 Task: Print per sheet 9 times.
Action: Mouse moved to (91, 92)
Screenshot: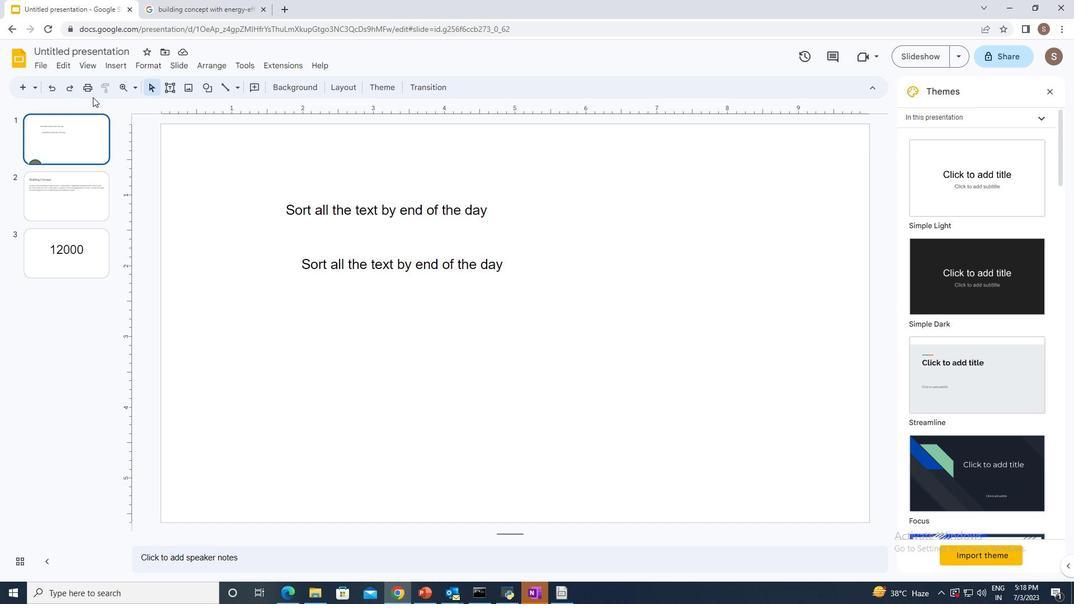 
Action: Mouse pressed left at (91, 92)
Screenshot: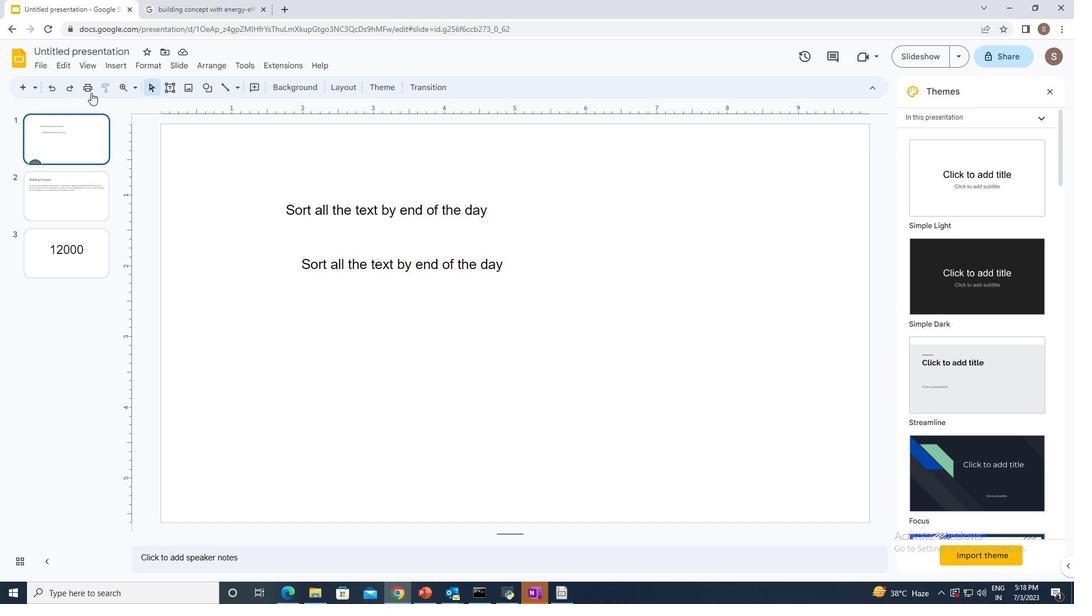 
Action: Mouse moved to (826, 173)
Screenshot: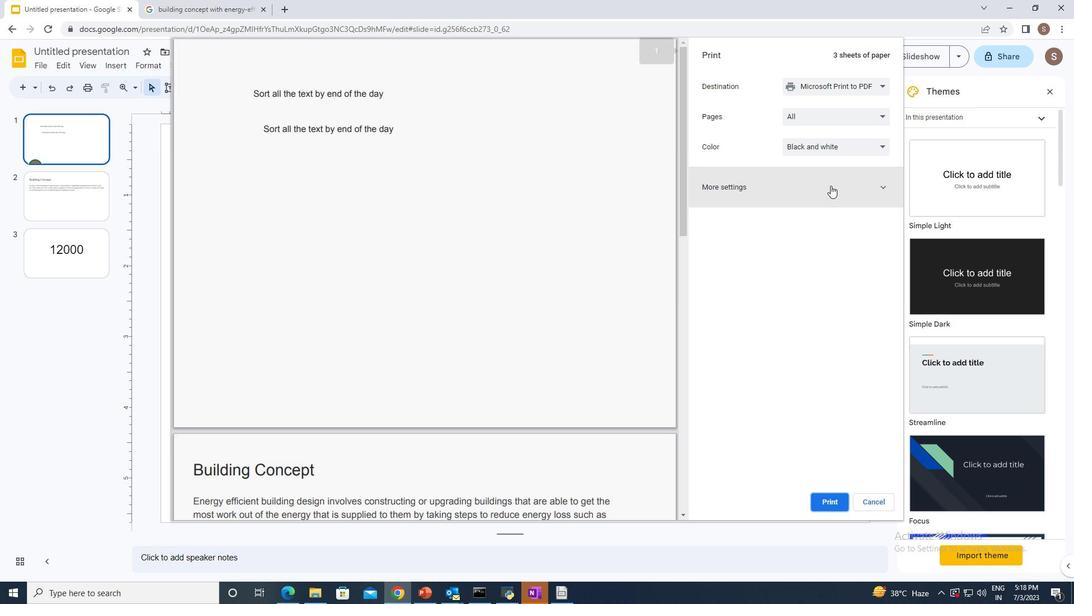 
Action: Mouse pressed left at (826, 173)
Screenshot: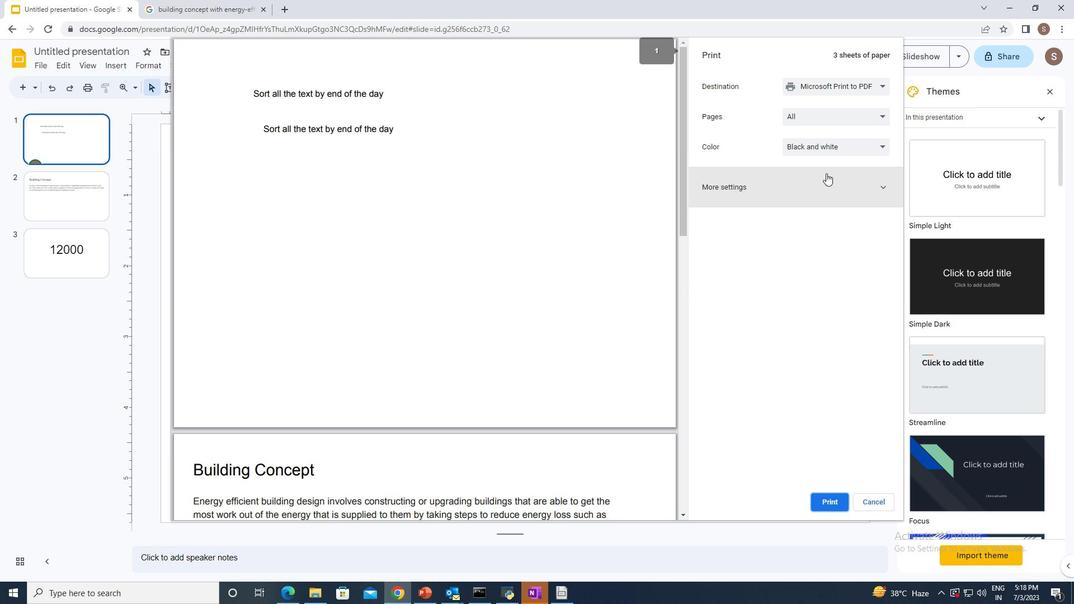 
Action: Mouse moved to (811, 261)
Screenshot: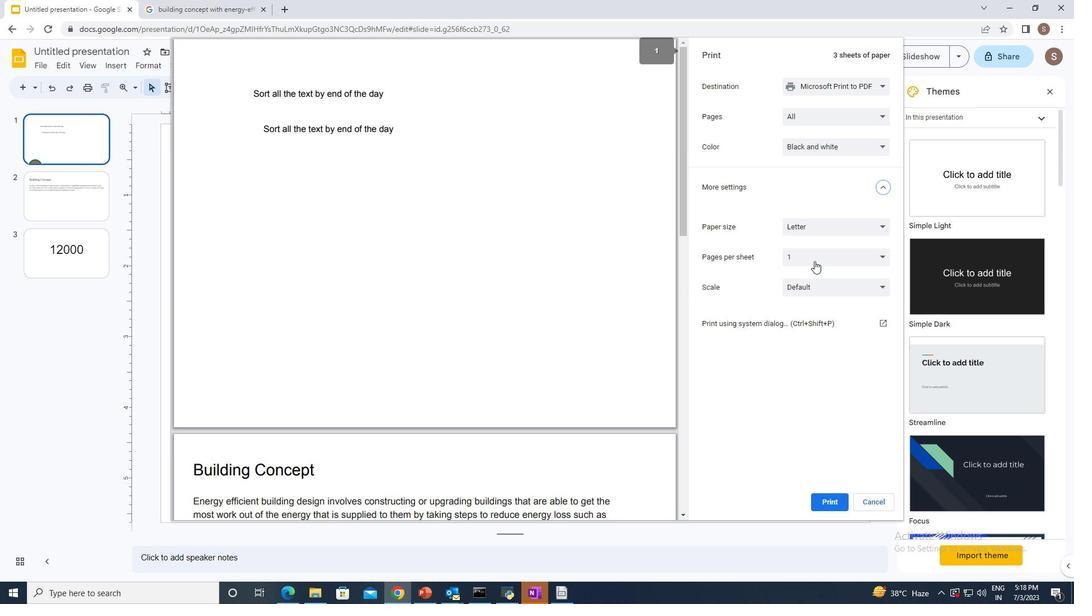 
Action: Mouse pressed left at (811, 261)
Screenshot: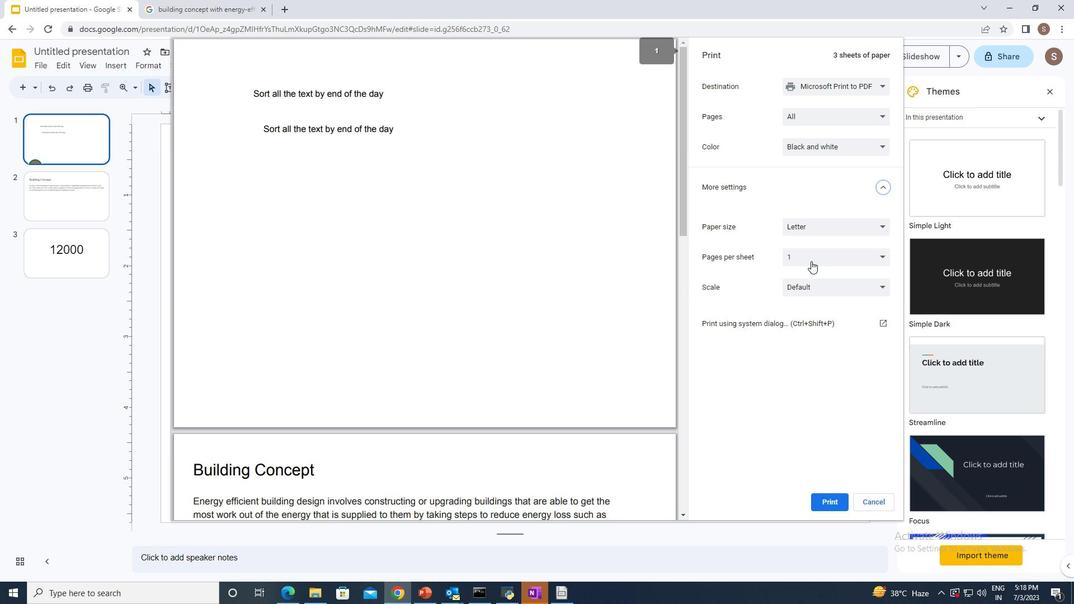 
Action: Mouse moved to (788, 304)
Screenshot: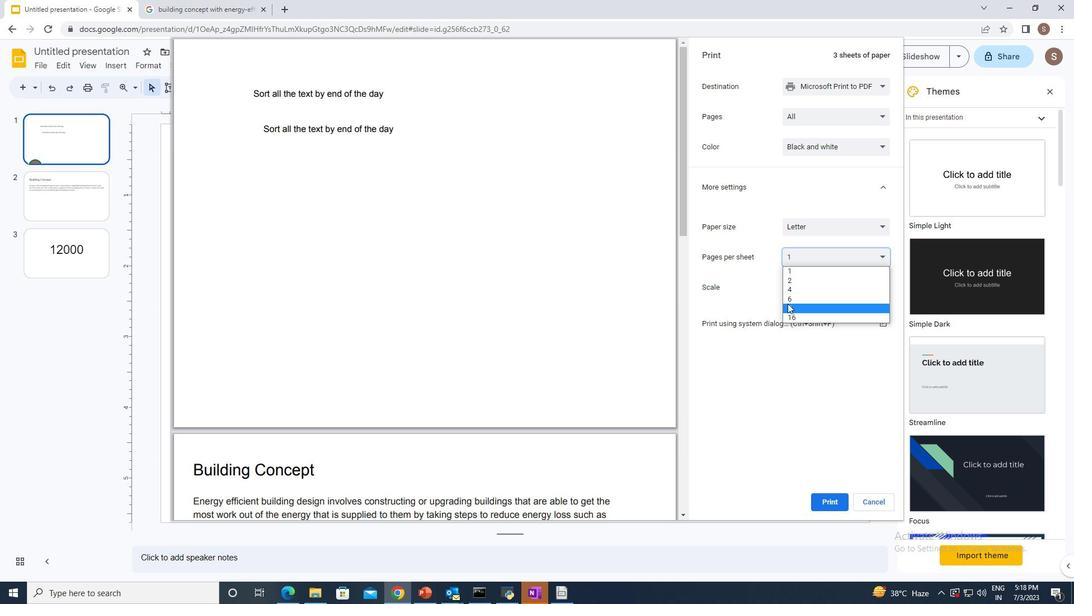 
Action: Mouse pressed left at (788, 304)
Screenshot: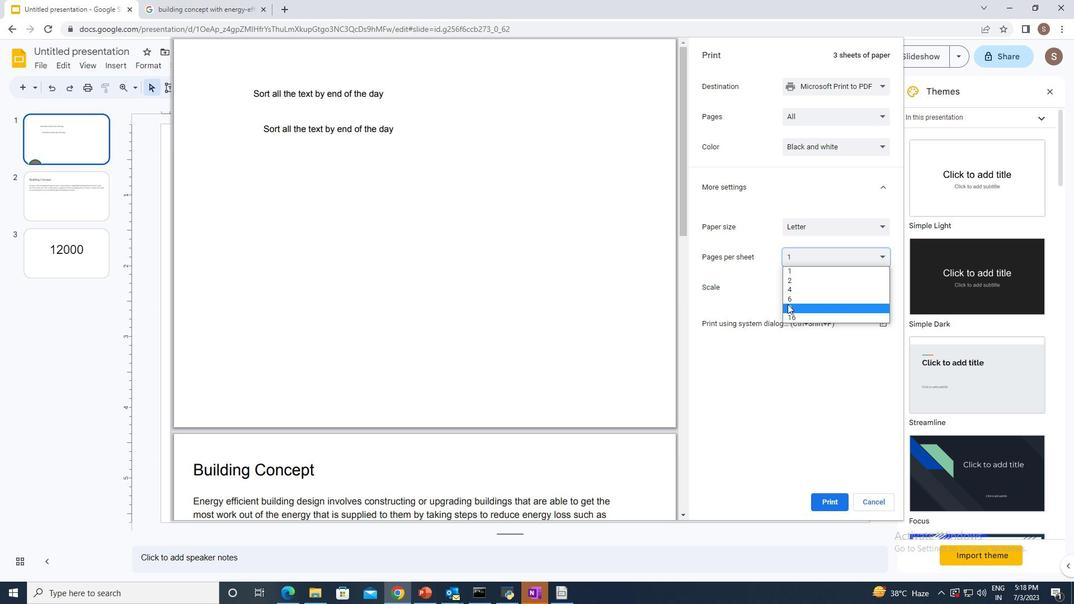 
Action: Mouse moved to (831, 499)
Screenshot: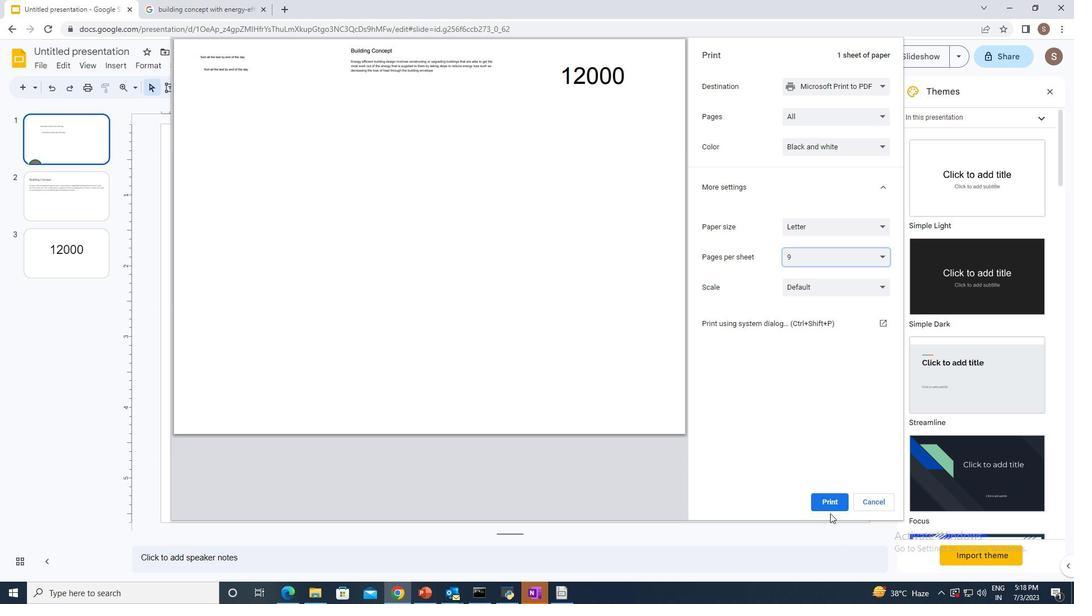 
Action: Mouse pressed left at (831, 499)
Screenshot: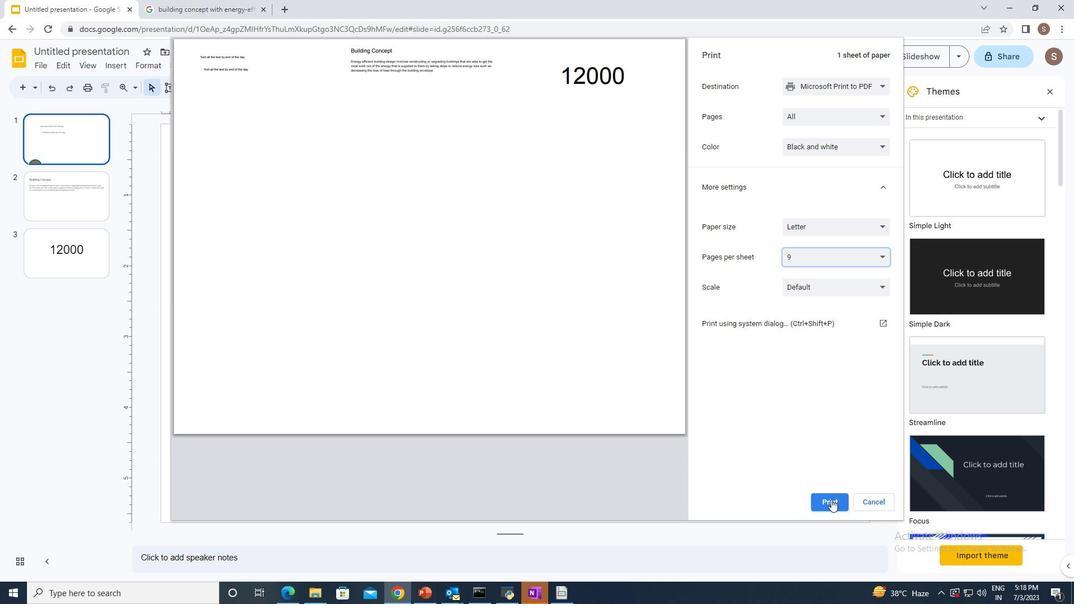 
